 Task: Sort the caches in the repository "Javascript" by largest size.
Action: Mouse moved to (900, 120)
Screenshot: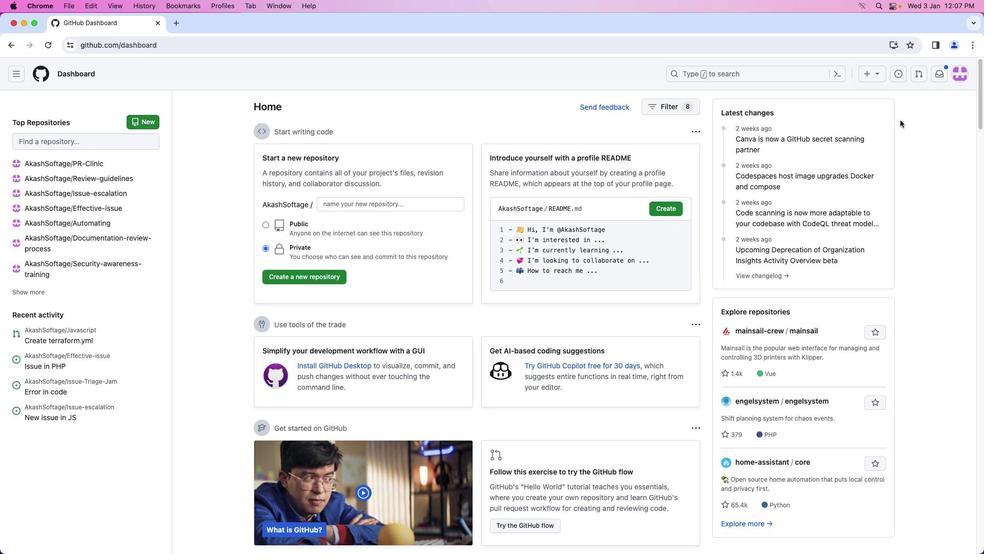 
Action: Mouse pressed left at (900, 120)
Screenshot: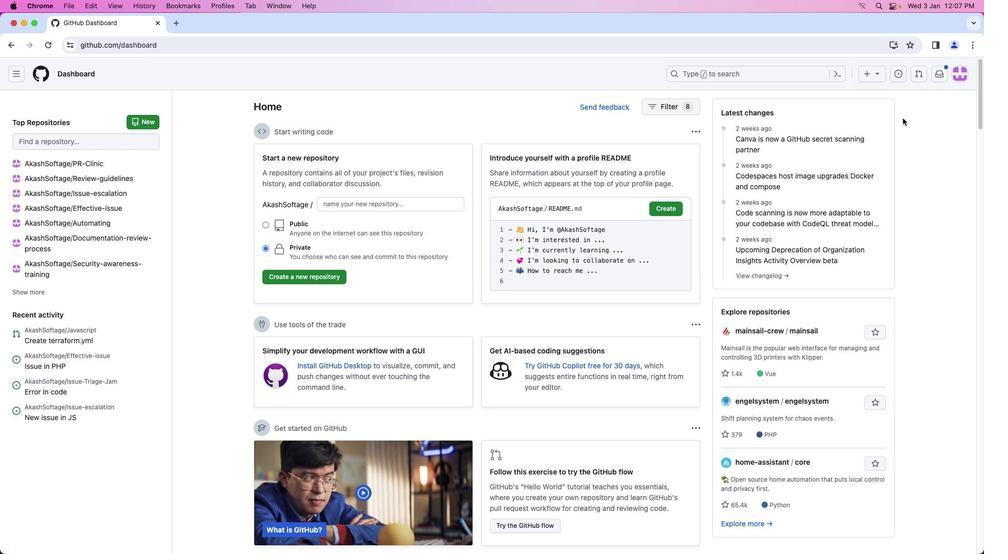 
Action: Mouse moved to (957, 71)
Screenshot: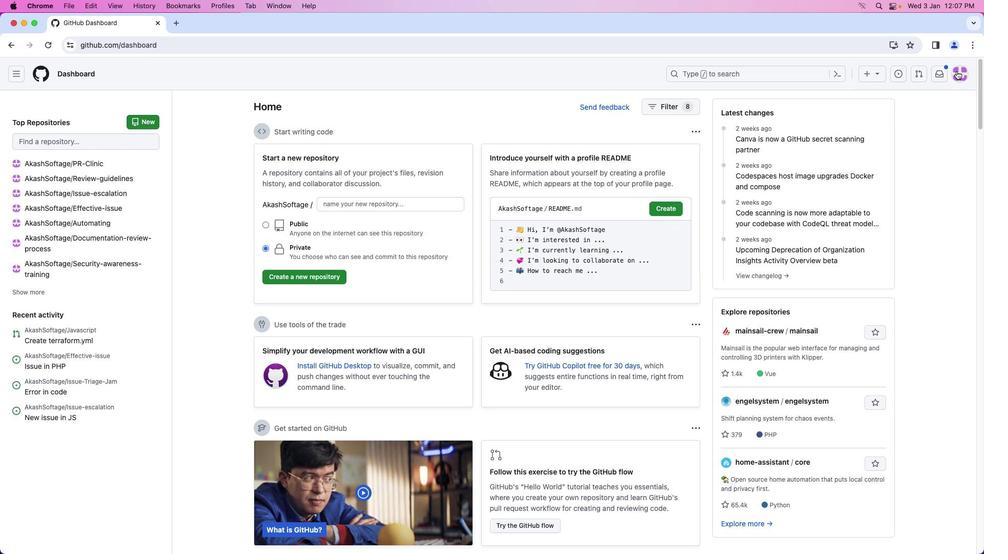 
Action: Mouse pressed left at (957, 71)
Screenshot: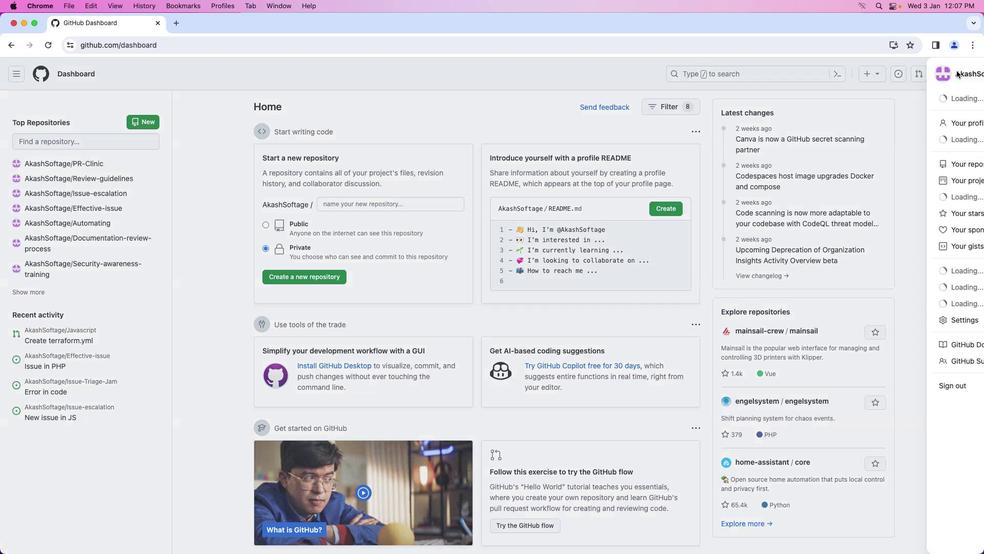 
Action: Mouse moved to (903, 165)
Screenshot: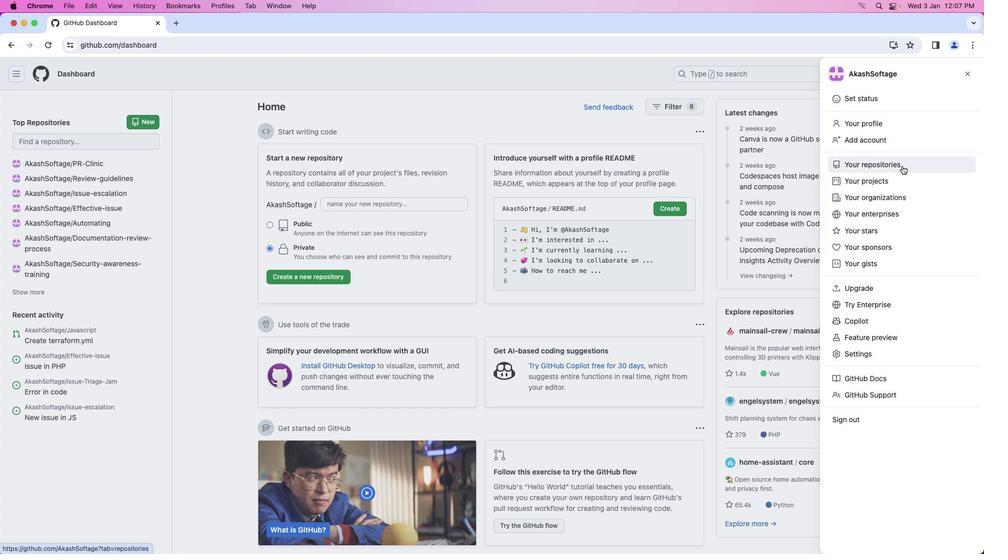 
Action: Mouse pressed left at (903, 165)
Screenshot: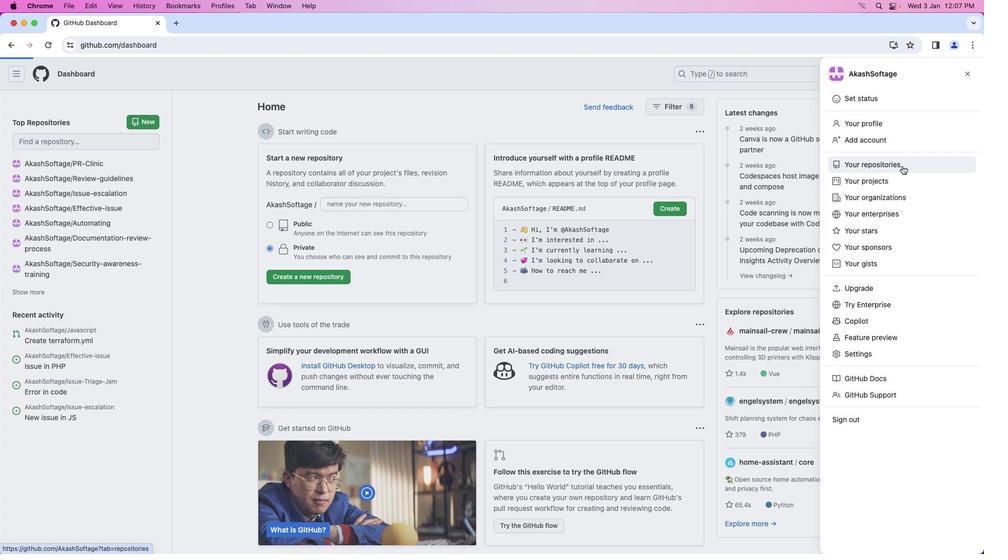 
Action: Mouse moved to (376, 172)
Screenshot: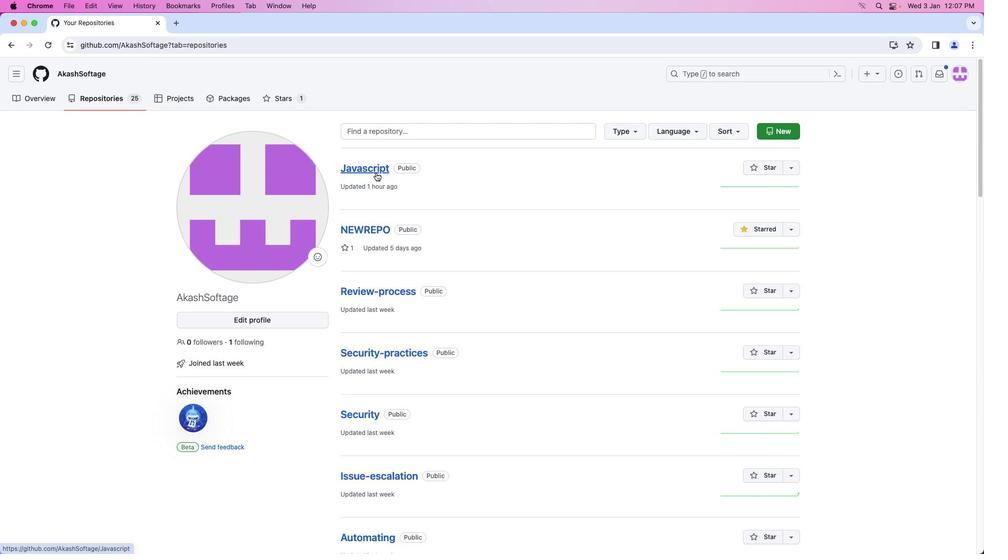 
Action: Mouse pressed left at (376, 172)
Screenshot: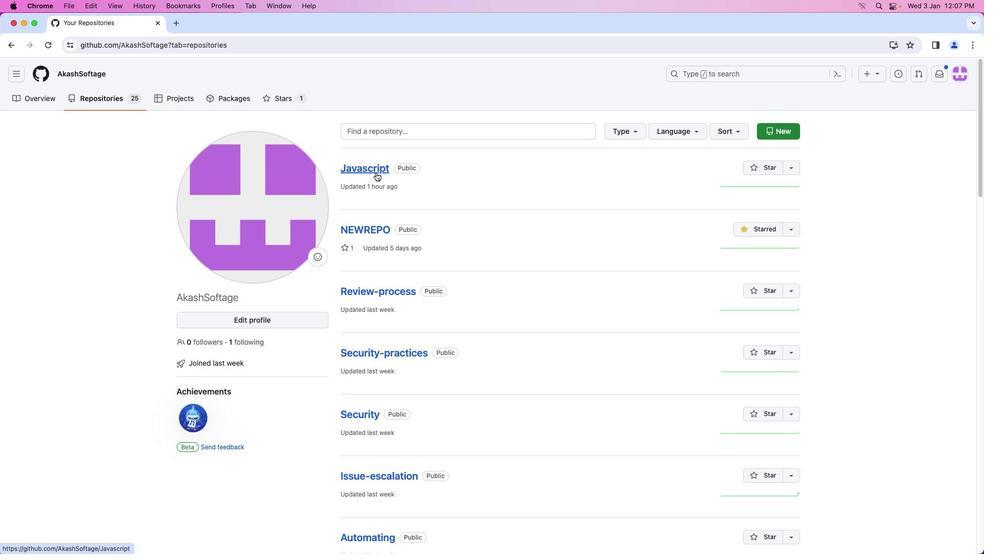 
Action: Mouse moved to (215, 102)
Screenshot: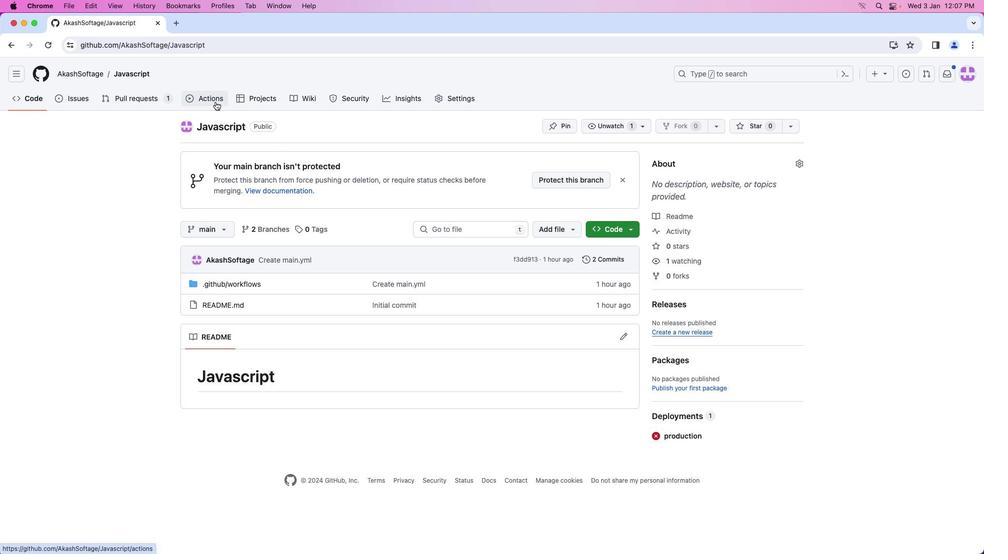 
Action: Mouse pressed left at (215, 102)
Screenshot: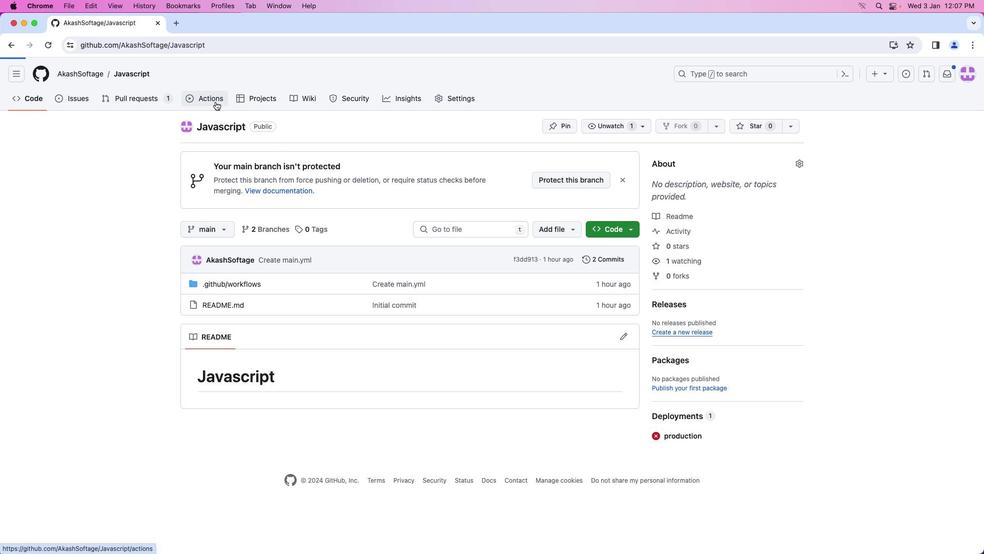 
Action: Mouse moved to (102, 235)
Screenshot: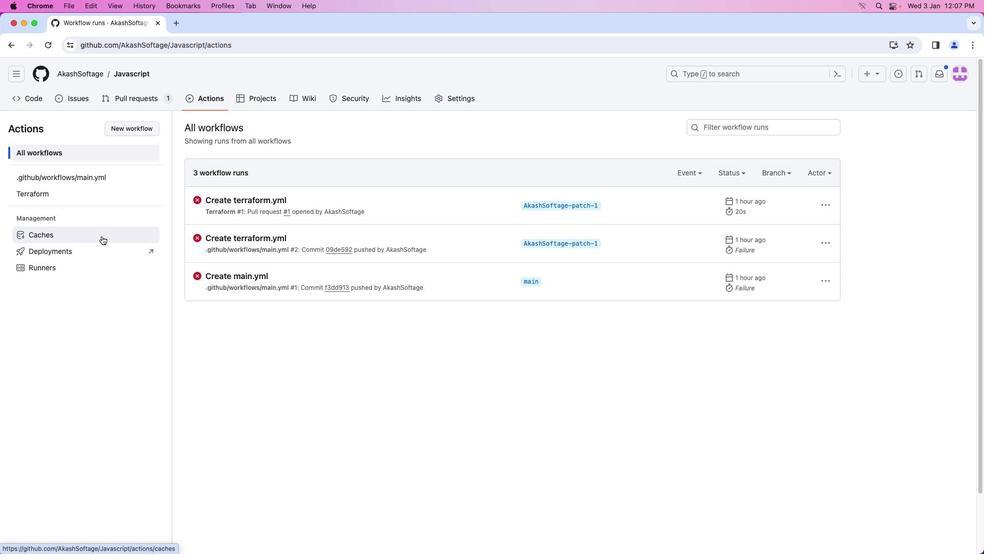 
Action: Mouse pressed left at (102, 235)
Screenshot: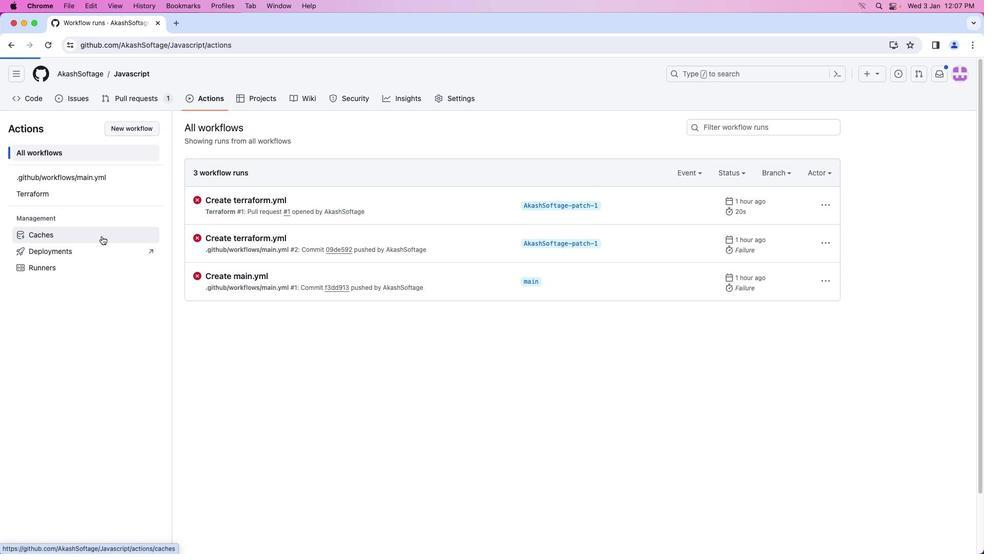 
Action: Mouse moved to (825, 173)
Screenshot: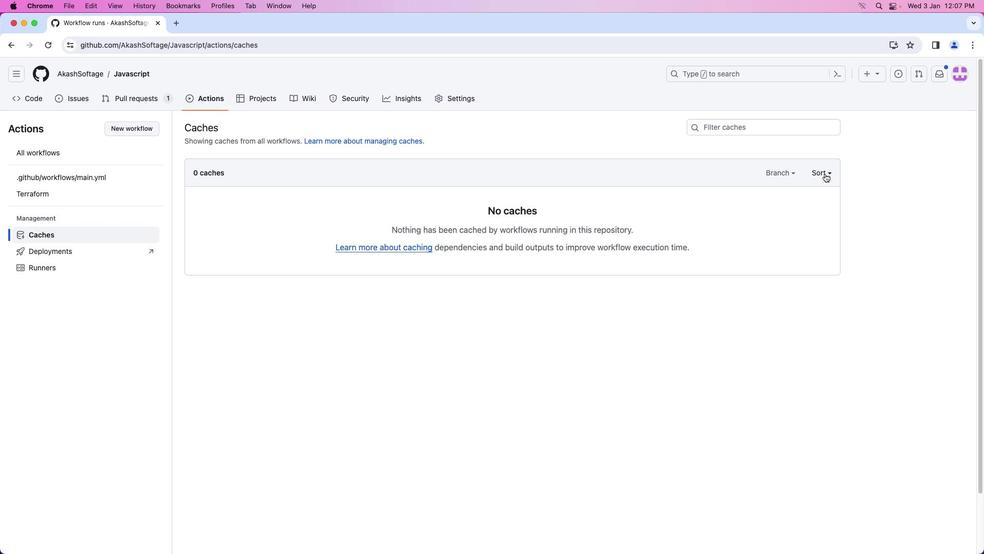 
Action: Mouse pressed left at (825, 173)
Screenshot: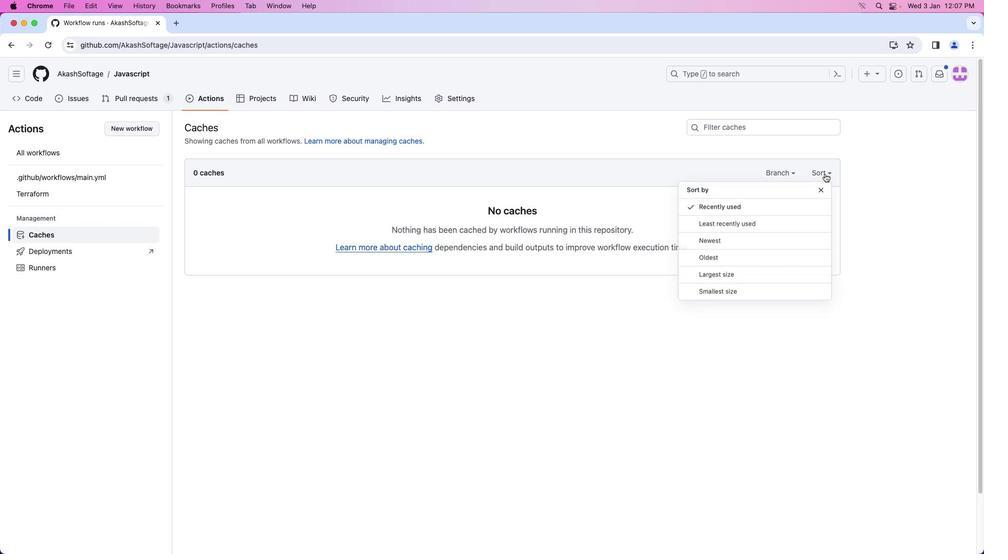 
Action: Mouse moved to (739, 279)
Screenshot: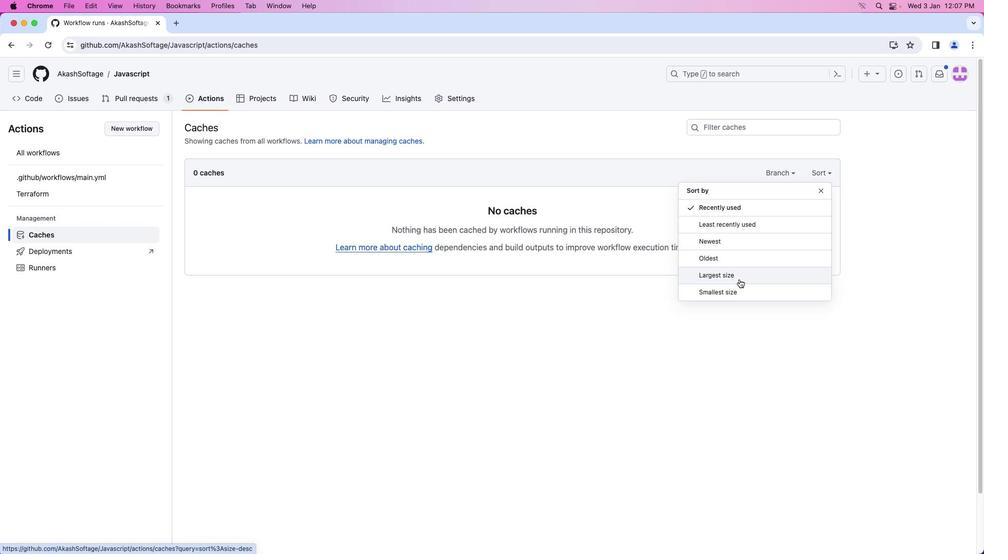 
Action: Mouse pressed left at (739, 279)
Screenshot: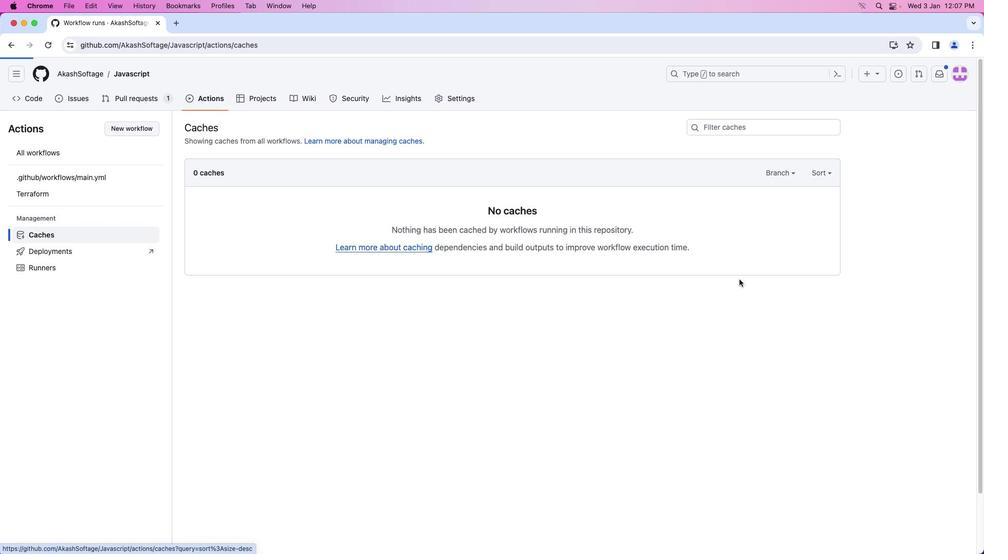 
